 Task: Filter the search records by tasks
Action: Mouse moved to (180, 134)
Screenshot: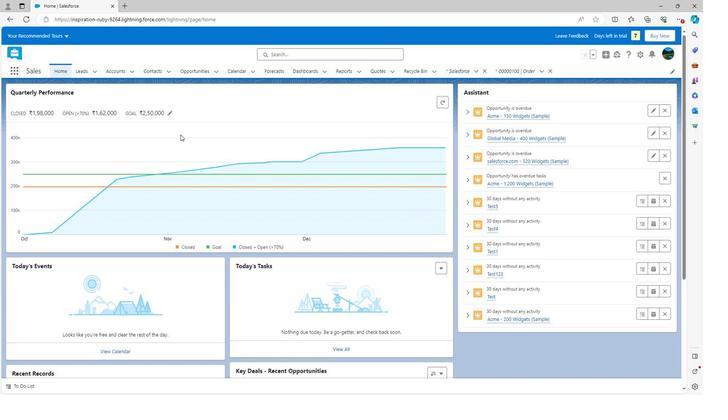 
Action: Mouse scrolled (180, 134) with delta (0, 0)
Screenshot: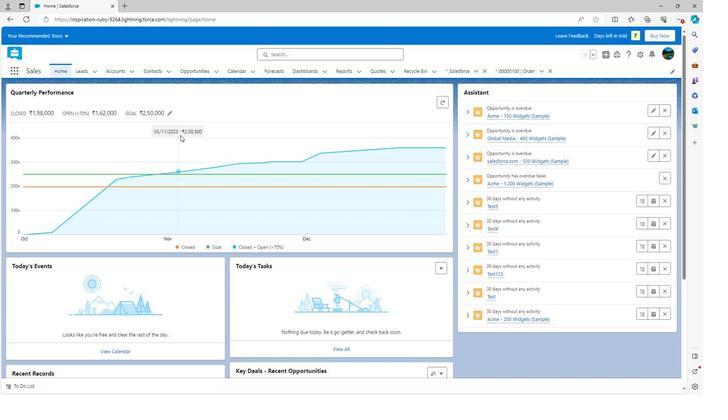 
Action: Mouse scrolled (180, 134) with delta (0, 0)
Screenshot: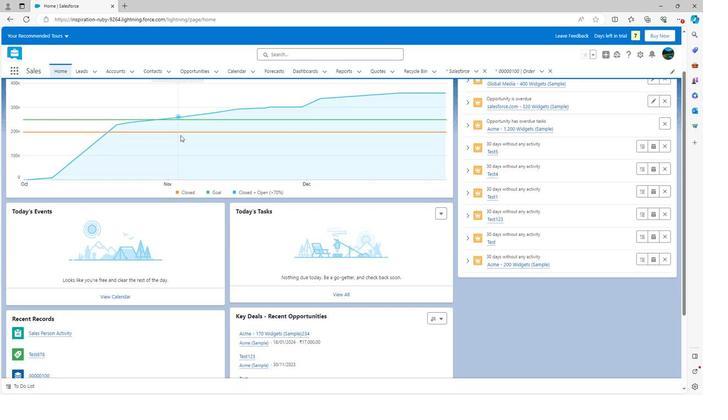 
Action: Mouse scrolled (180, 134) with delta (0, 0)
Screenshot: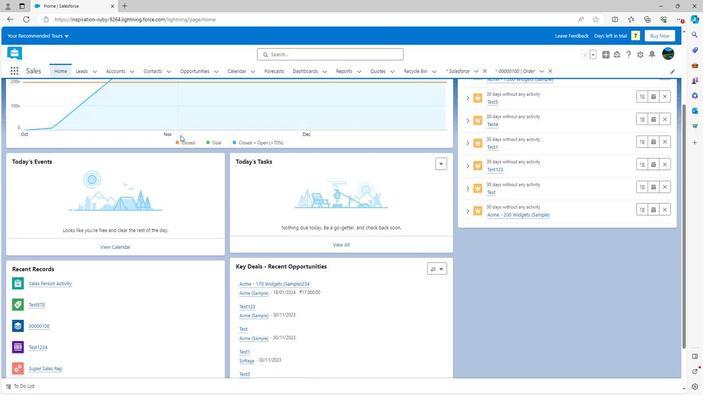 
Action: Mouse scrolled (180, 134) with delta (0, 0)
Screenshot: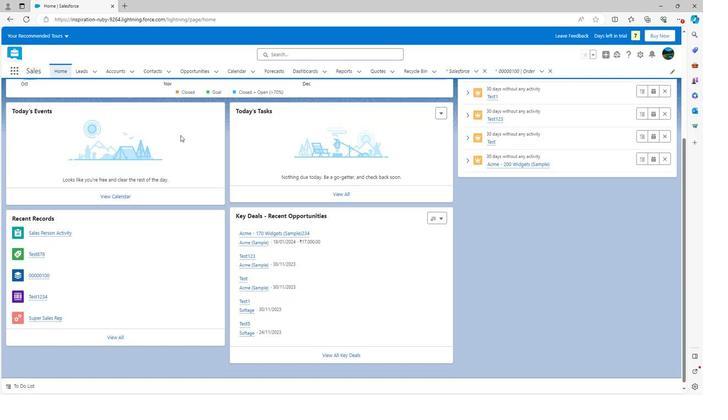 
Action: Mouse moved to (178, 131)
Screenshot: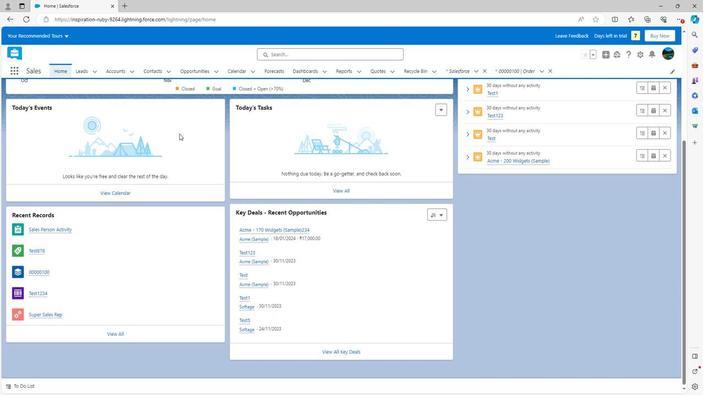 
Action: Mouse scrolled (178, 131) with delta (0, 0)
Screenshot: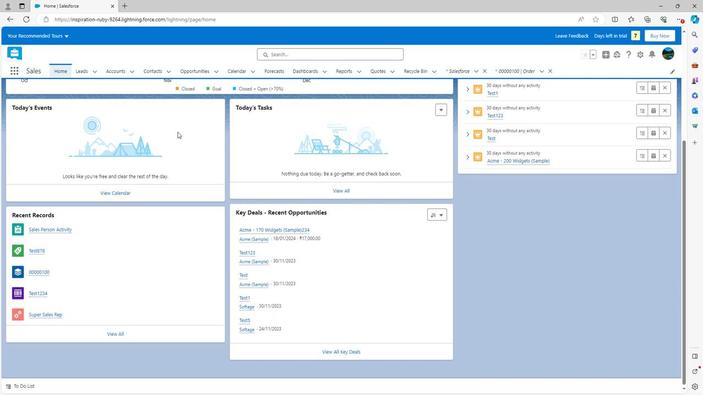
Action: Mouse scrolled (178, 131) with delta (0, 0)
Screenshot: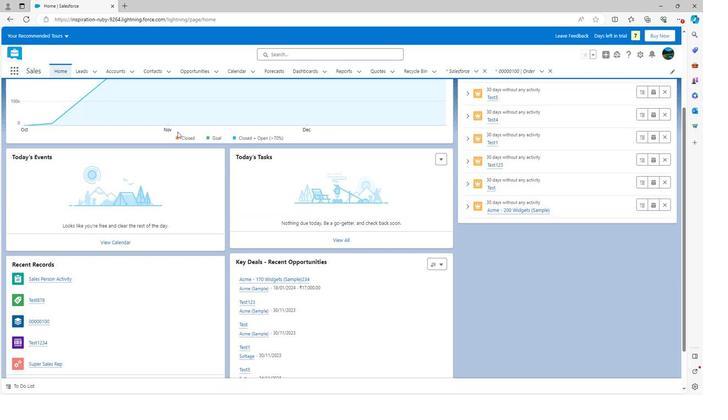 
Action: Mouse scrolled (178, 131) with delta (0, 0)
Screenshot: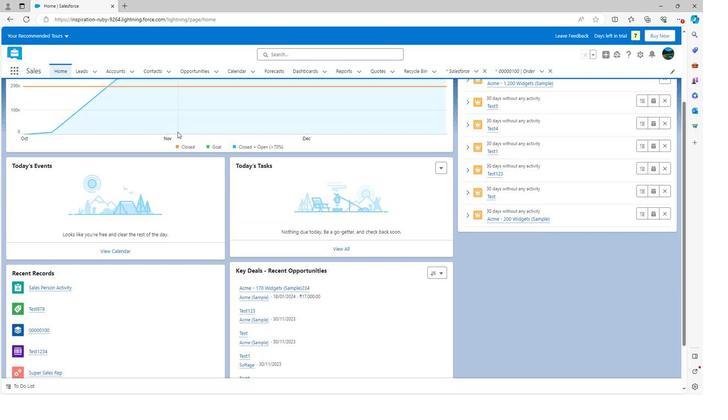 
Action: Mouse scrolled (178, 131) with delta (0, 0)
Screenshot: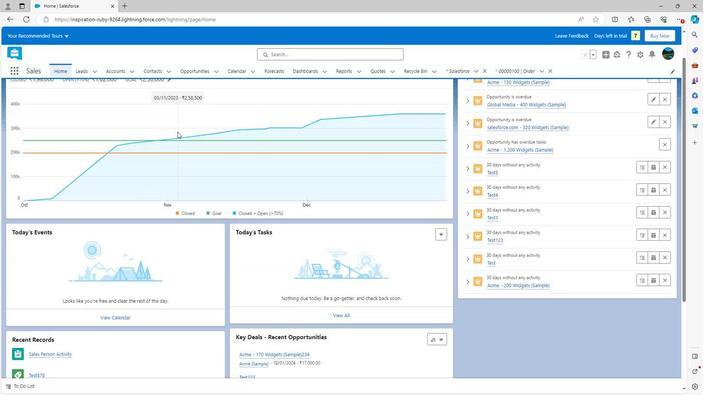 
Action: Mouse scrolled (178, 131) with delta (0, 0)
Screenshot: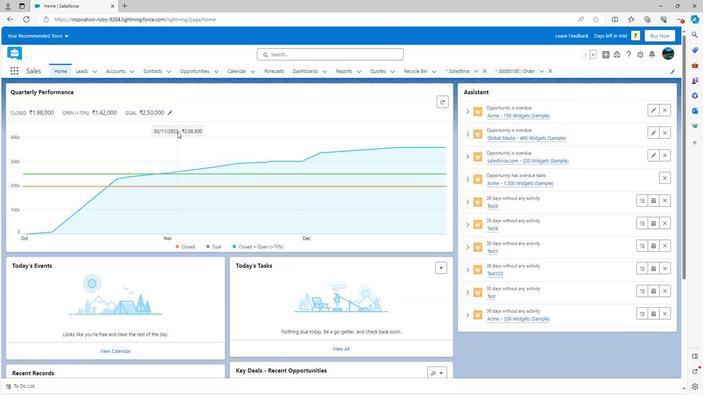 
Action: Mouse moved to (285, 54)
Screenshot: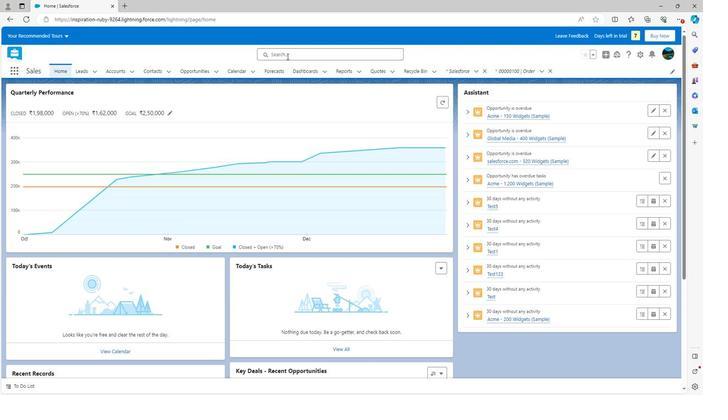 
Action: Mouse pressed left at (285, 54)
Screenshot: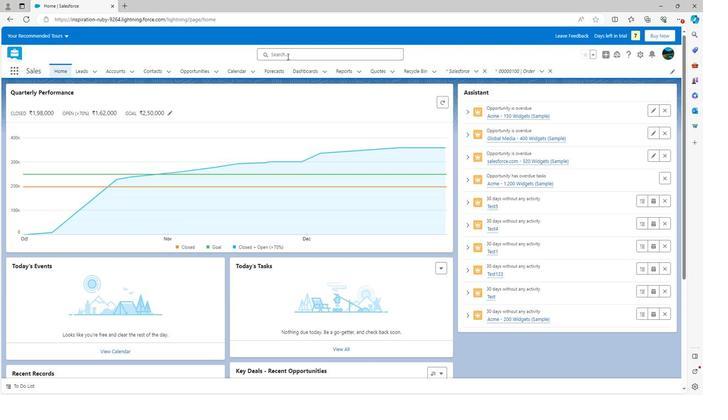 
Action: Mouse moved to (207, 56)
Screenshot: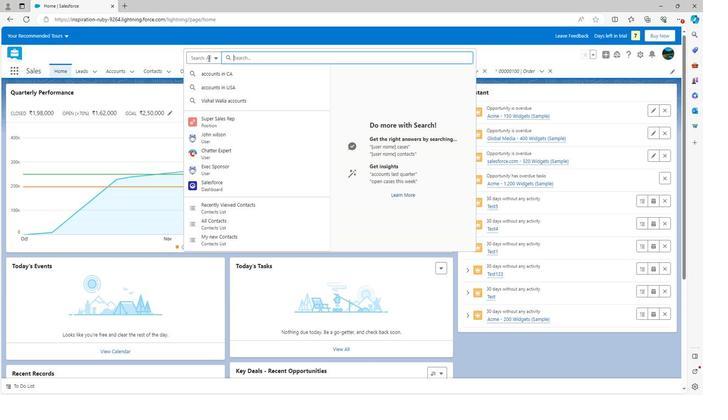 
Action: Mouse pressed left at (207, 56)
Screenshot: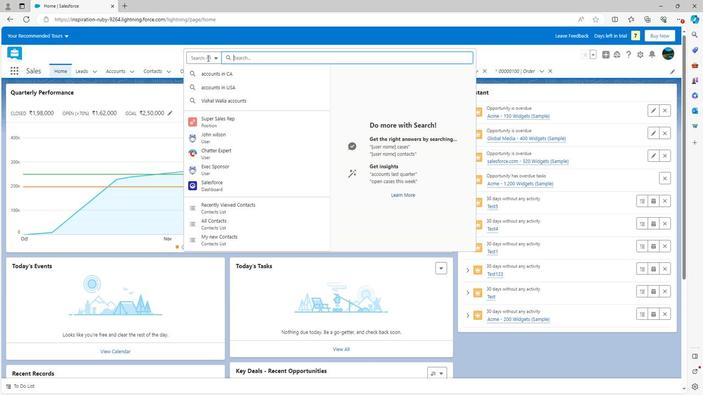 
Action: Mouse moved to (205, 206)
Screenshot: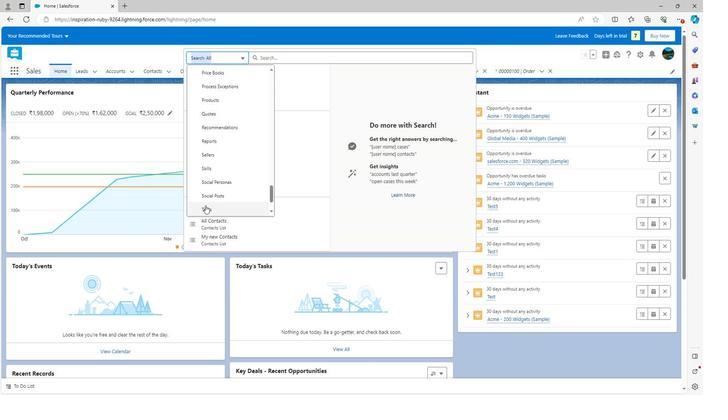 
Action: Mouse pressed left at (205, 206)
Screenshot: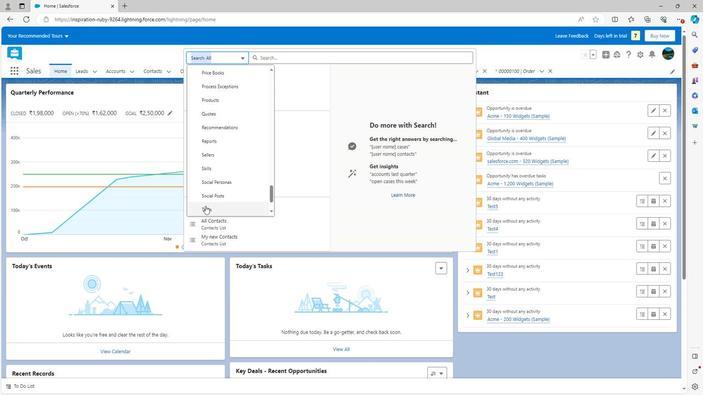 
Action: Mouse moved to (295, 68)
Screenshot: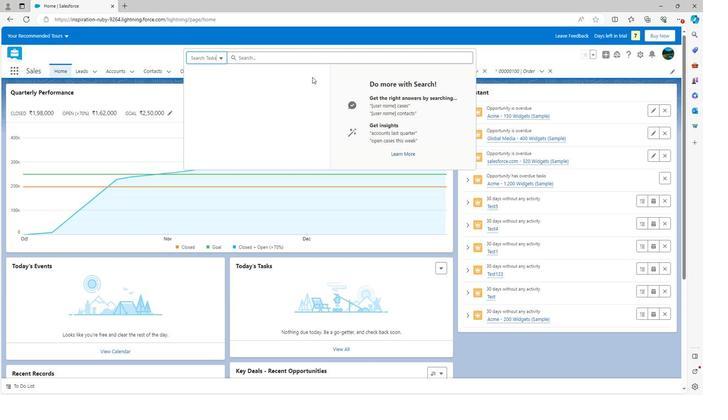 
